 Task: Forward email with the signature Claire Howard with the subject 'Request for a refund' from softage.1@softage.net to 'softage.4@softage.net' with the message 'Would it be possible to schedule a project review meeting next week?'
Action: Mouse moved to (1195, 245)
Screenshot: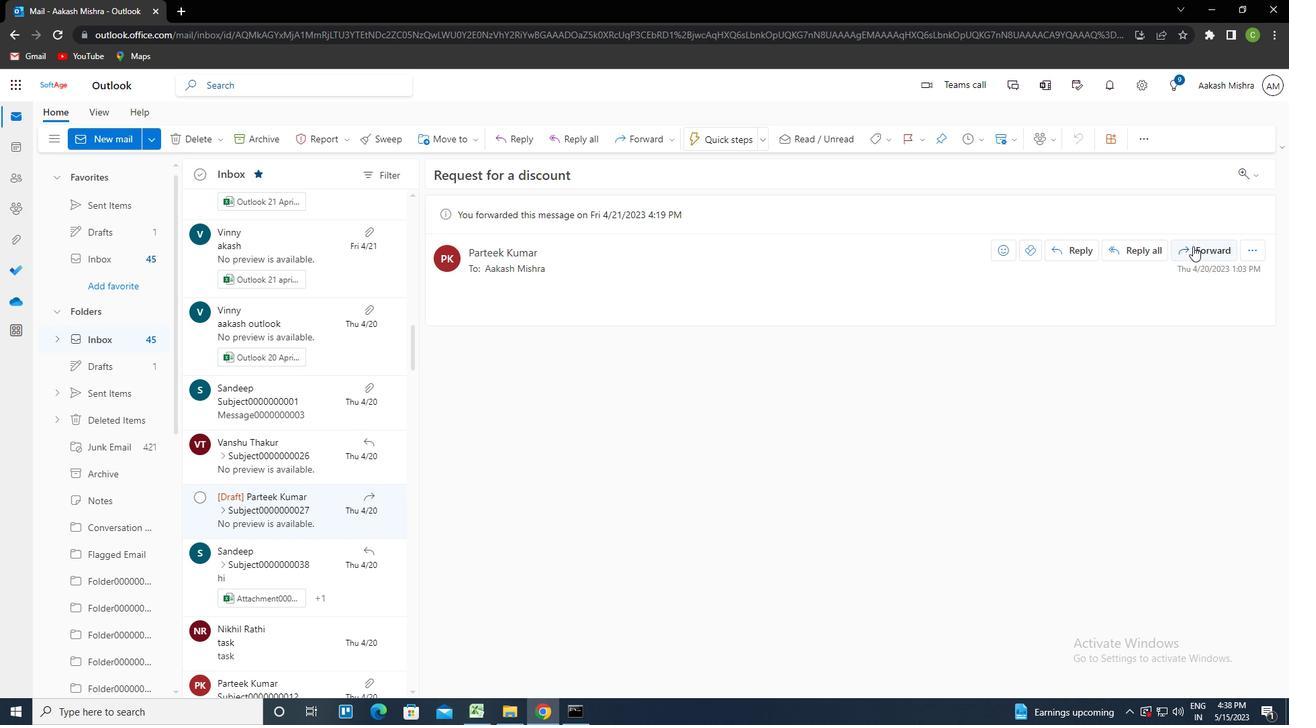 
Action: Mouse pressed left at (1195, 245)
Screenshot: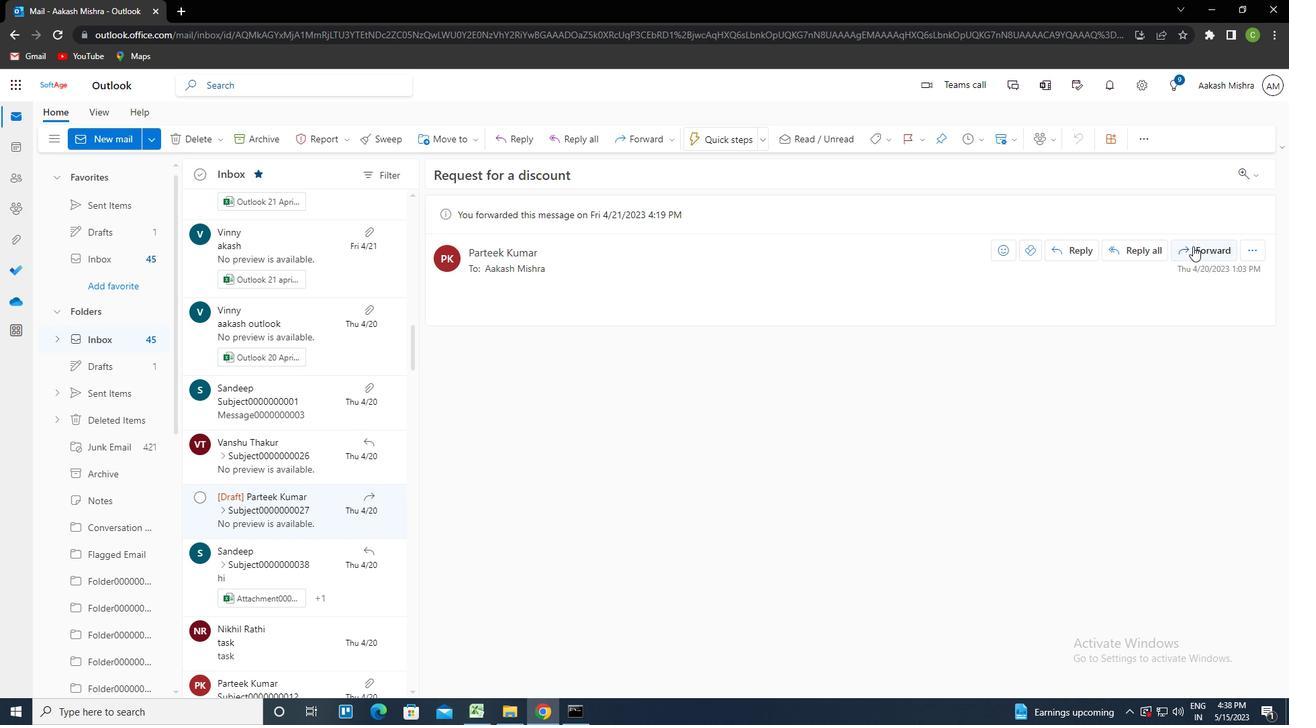 
Action: Mouse moved to (865, 146)
Screenshot: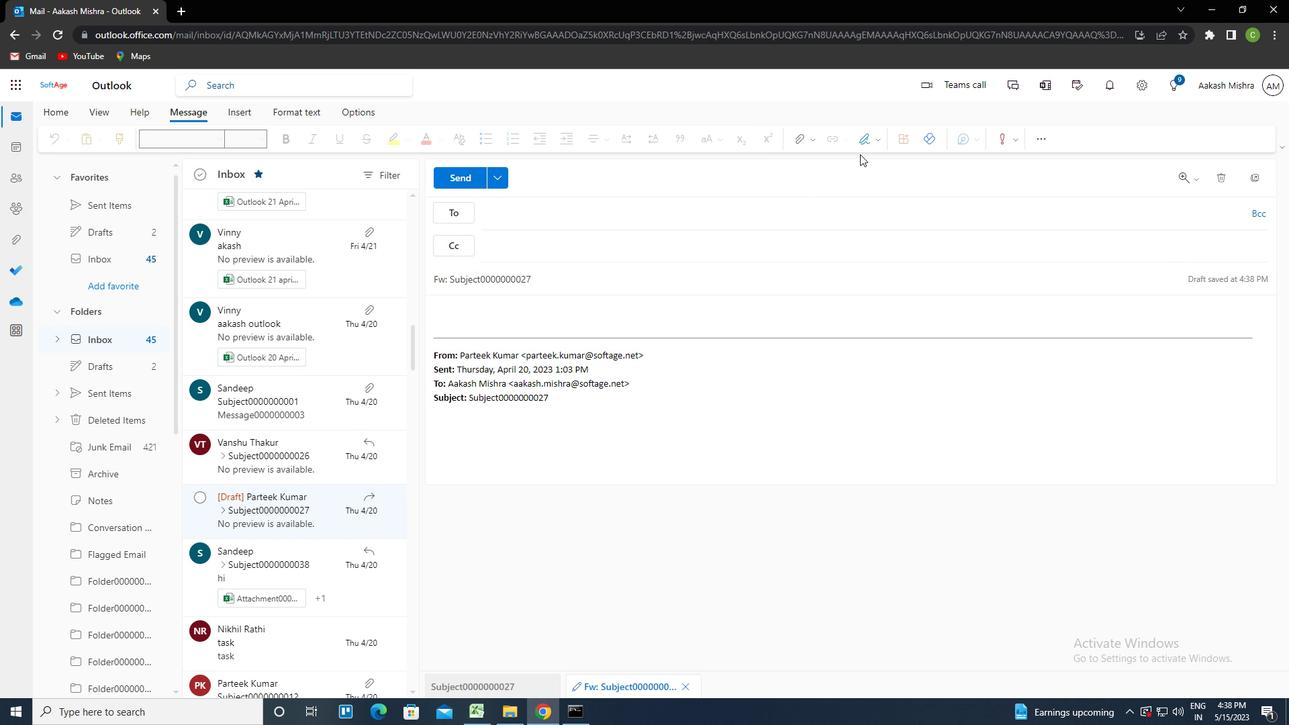 
Action: Mouse pressed left at (865, 146)
Screenshot: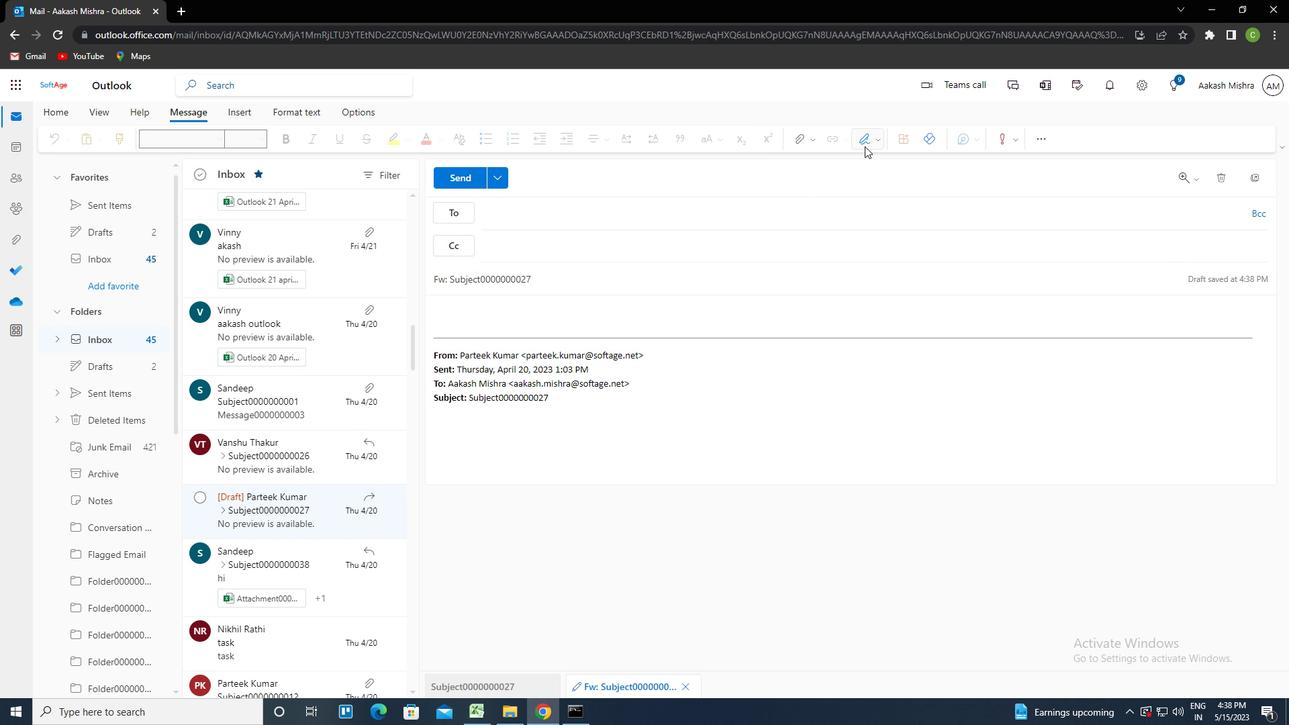 
Action: Mouse moved to (849, 190)
Screenshot: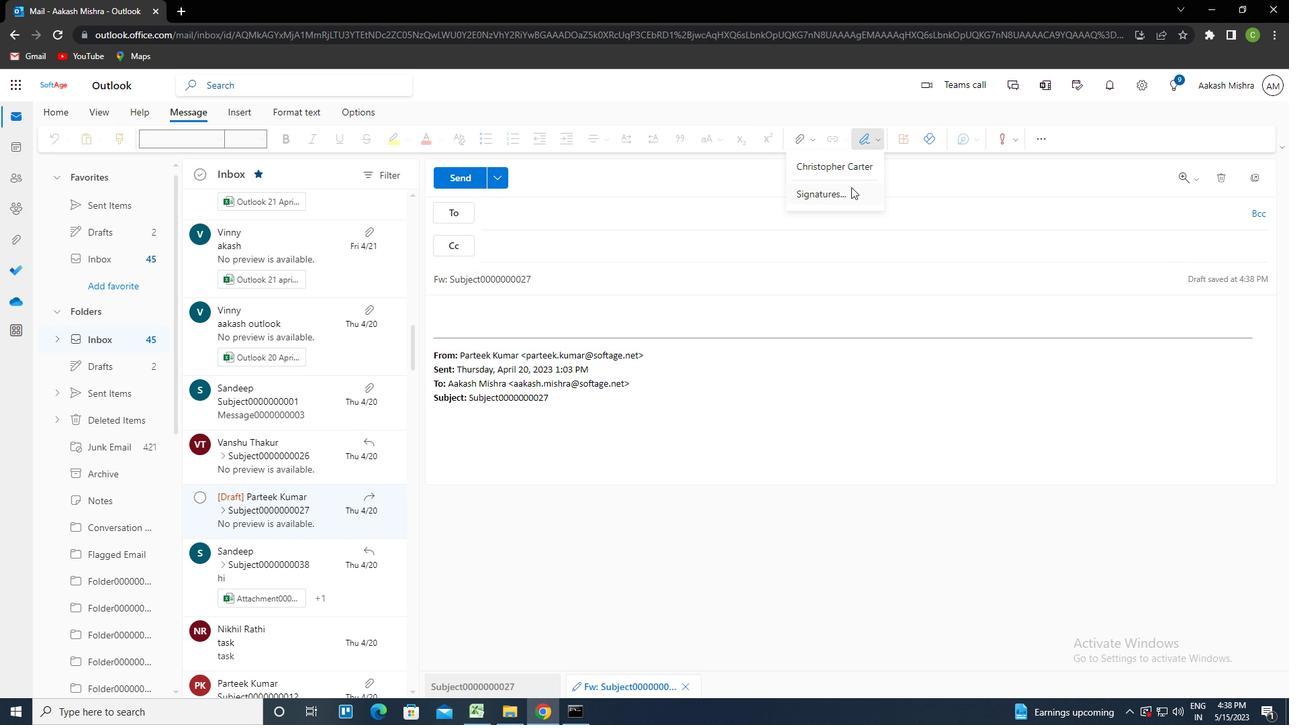 
Action: Mouse pressed left at (849, 190)
Screenshot: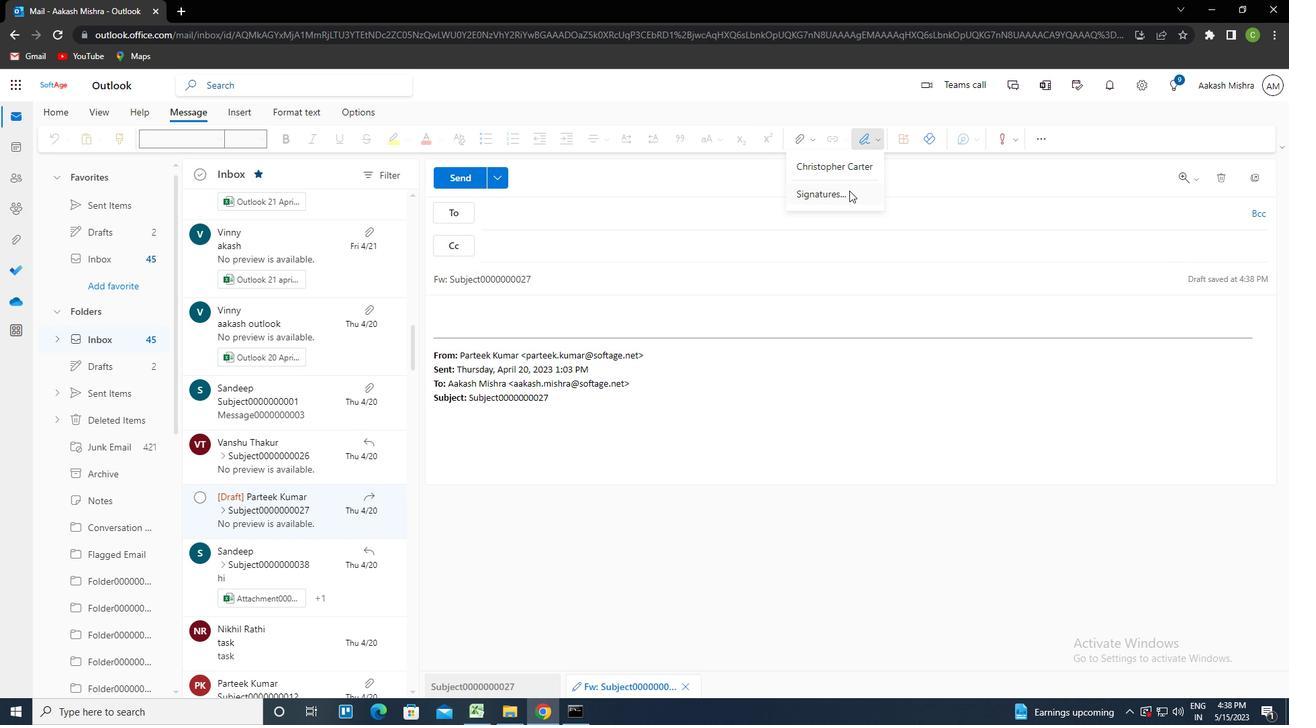 
Action: Mouse moved to (921, 251)
Screenshot: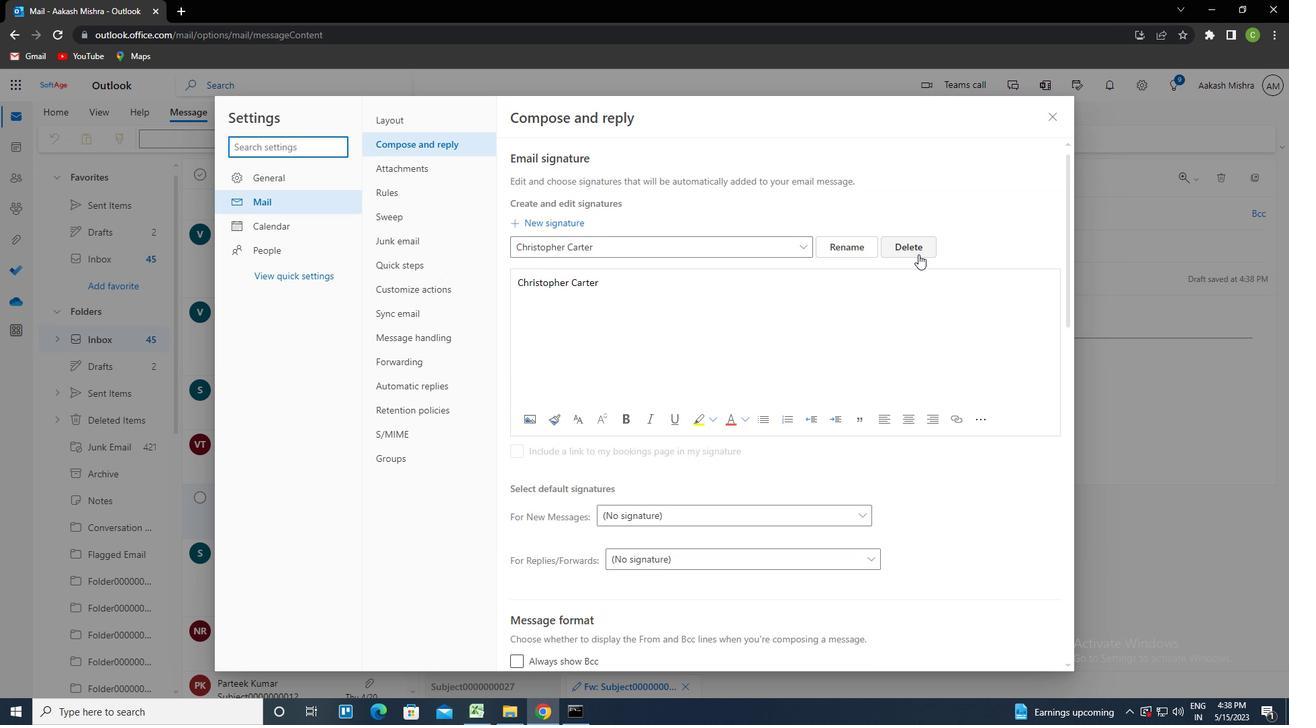 
Action: Mouse pressed left at (921, 251)
Screenshot: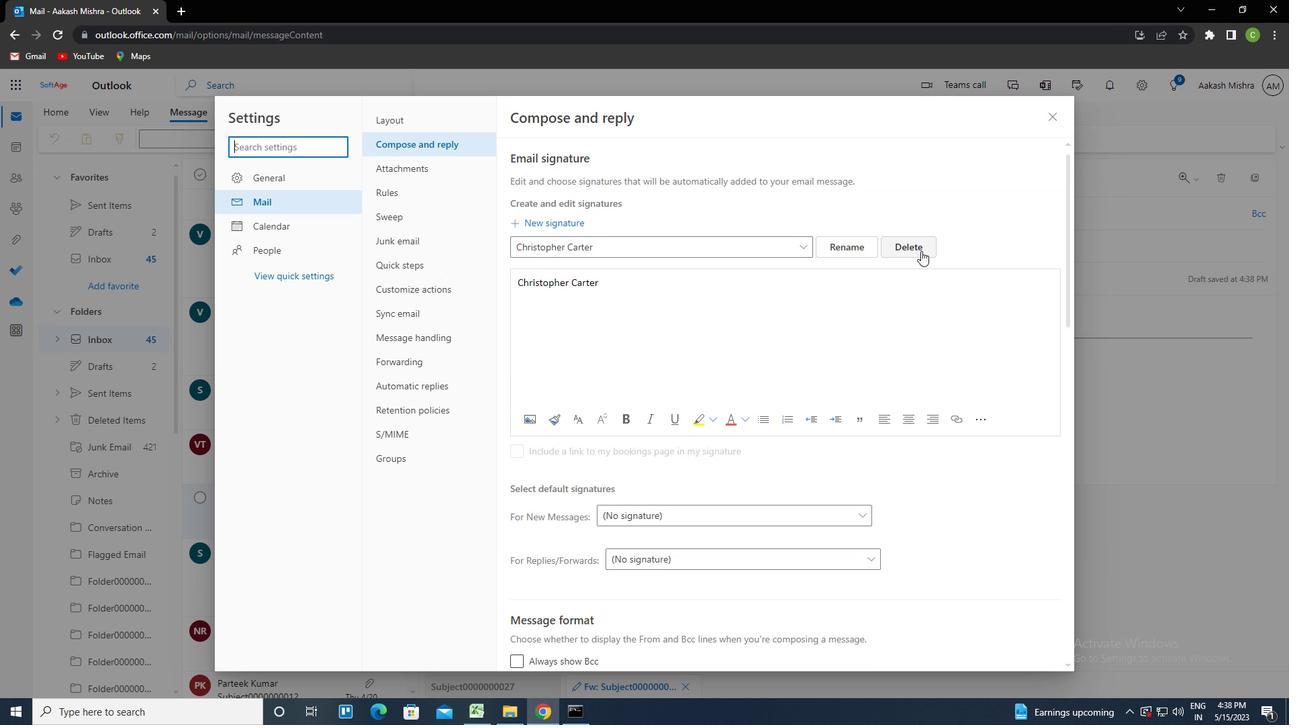 
Action: Mouse moved to (660, 251)
Screenshot: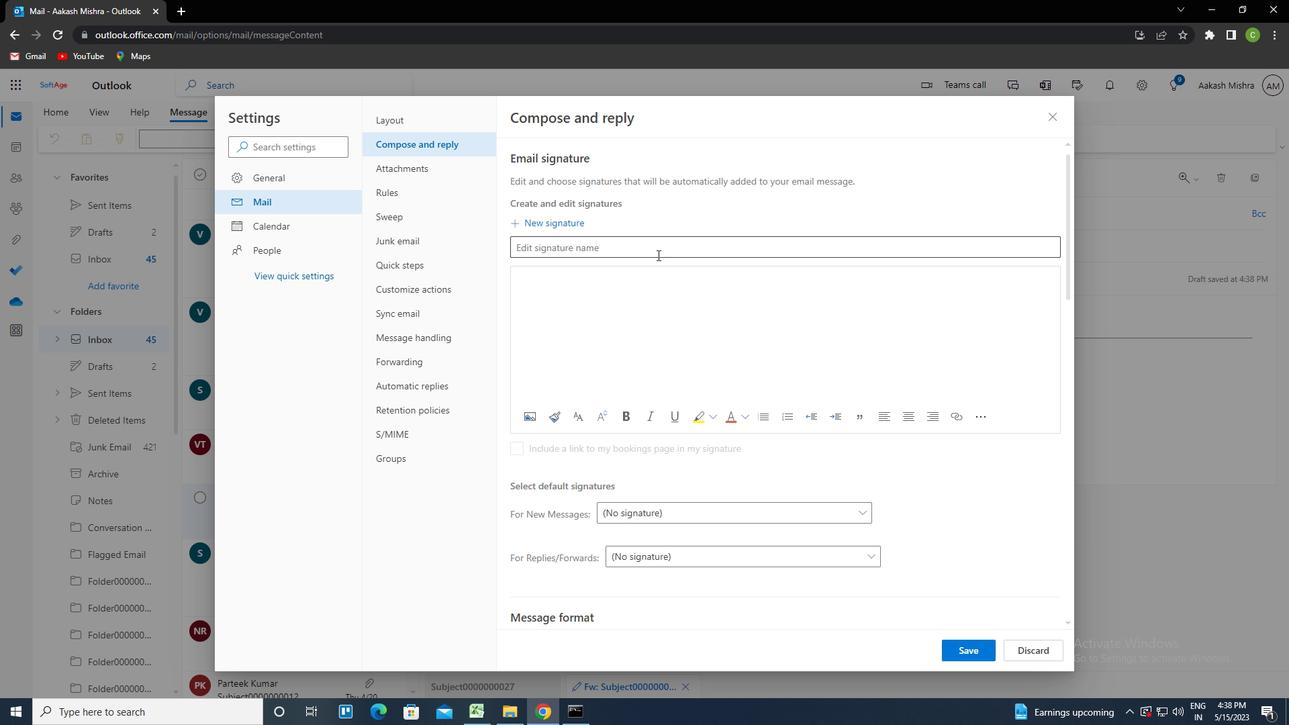 
Action: Mouse pressed left at (660, 251)
Screenshot: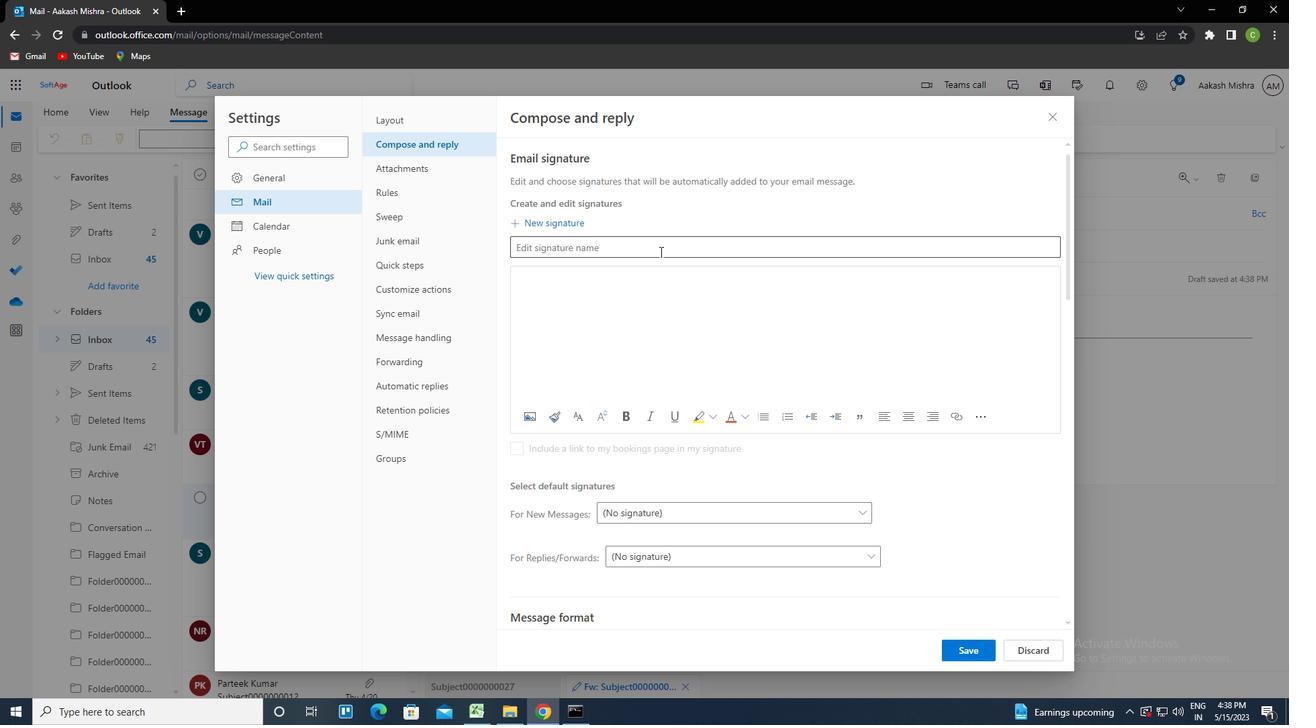 
Action: Key pressed <Key.caps_lock>c<Key.caps_lock>laire<Key.space><Key.caps_lock>h<Key.caps_lock>oward<Key.tab><Key.caps_lock>c<Key.caps_lock>laire<Key.space><Key.caps_lock>h<Key.caps_lock>oward
Screenshot: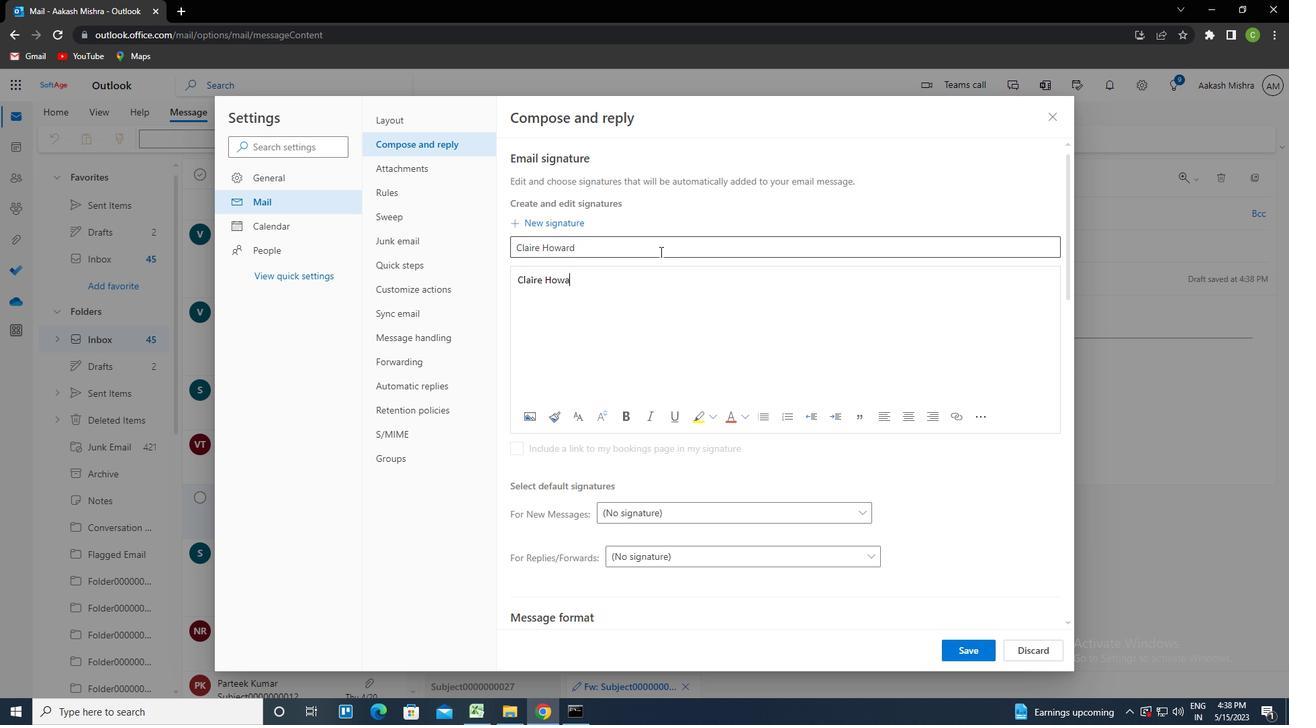 
Action: Mouse moved to (979, 648)
Screenshot: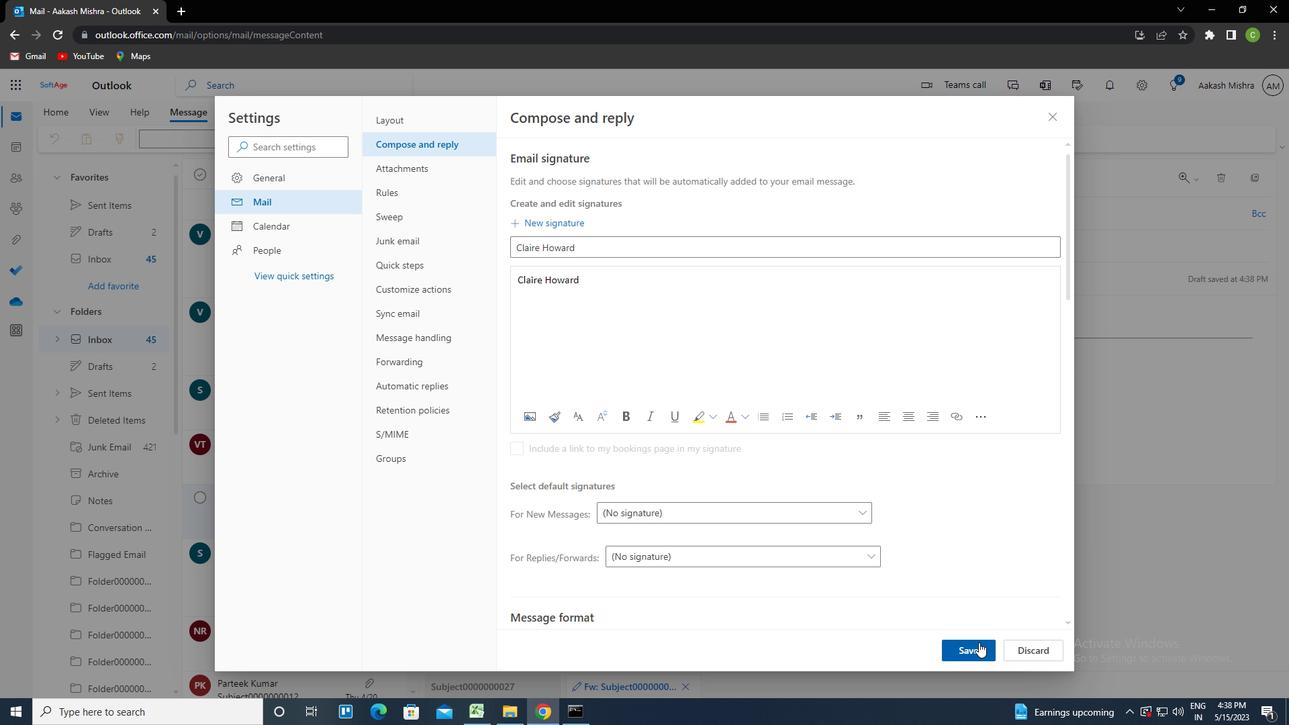 
Action: Mouse pressed left at (979, 648)
Screenshot: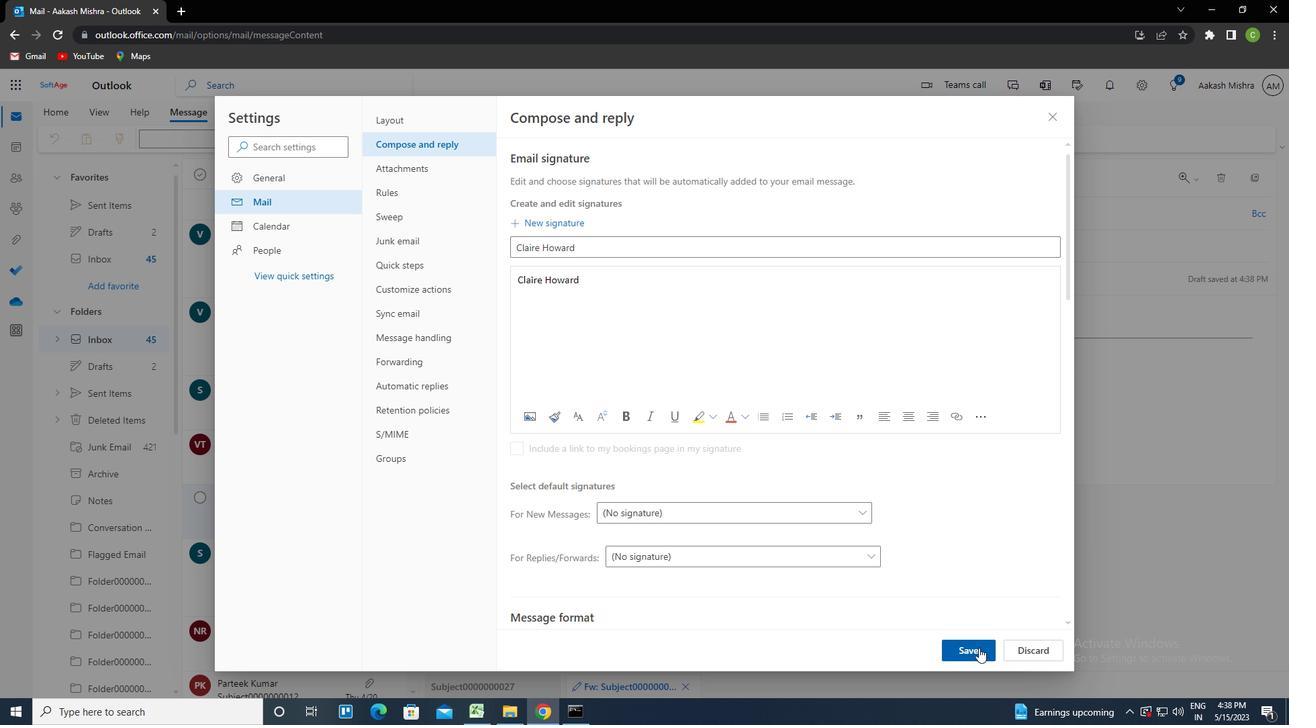 
Action: Mouse moved to (1057, 116)
Screenshot: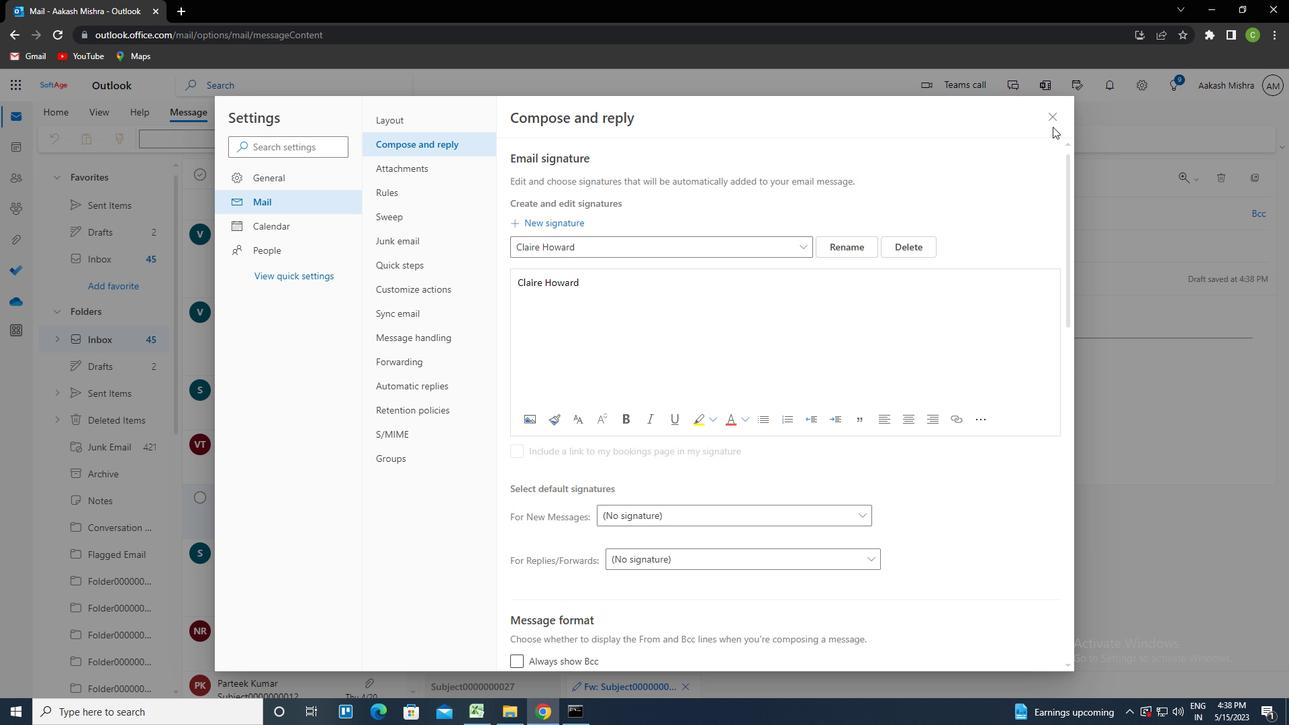 
Action: Mouse pressed left at (1057, 116)
Screenshot: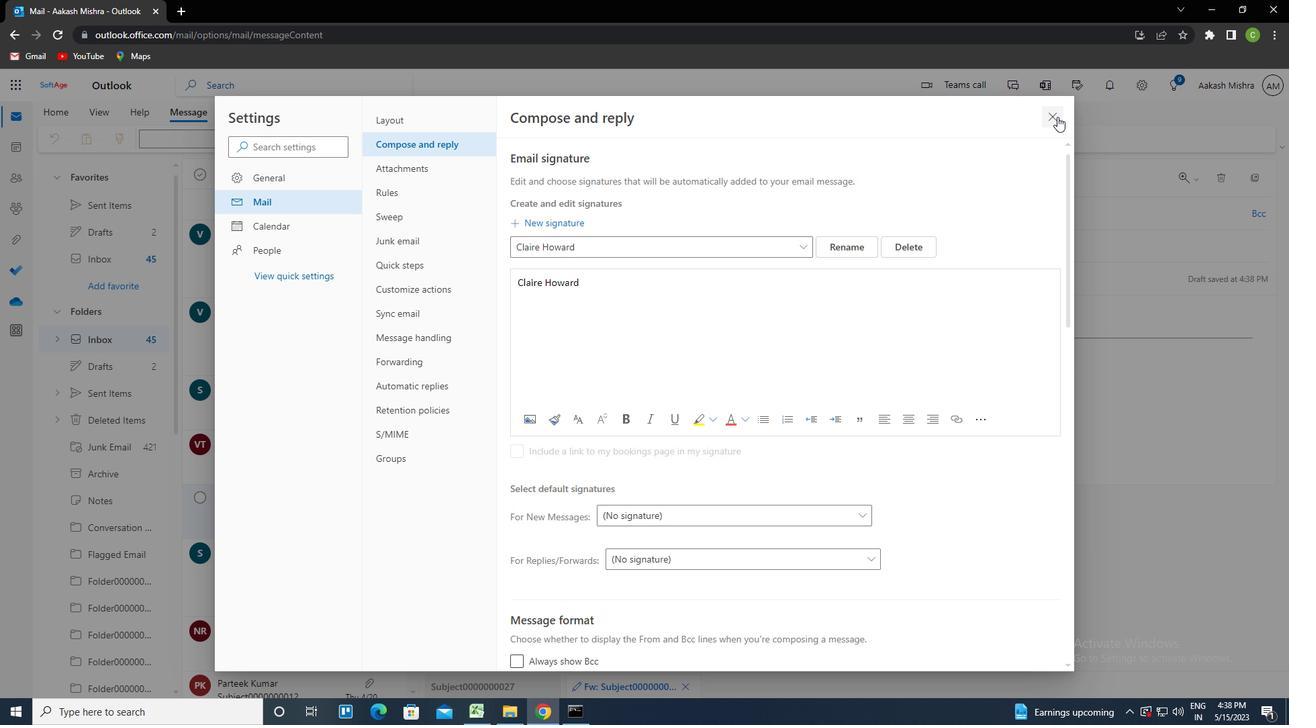 
Action: Mouse moved to (873, 142)
Screenshot: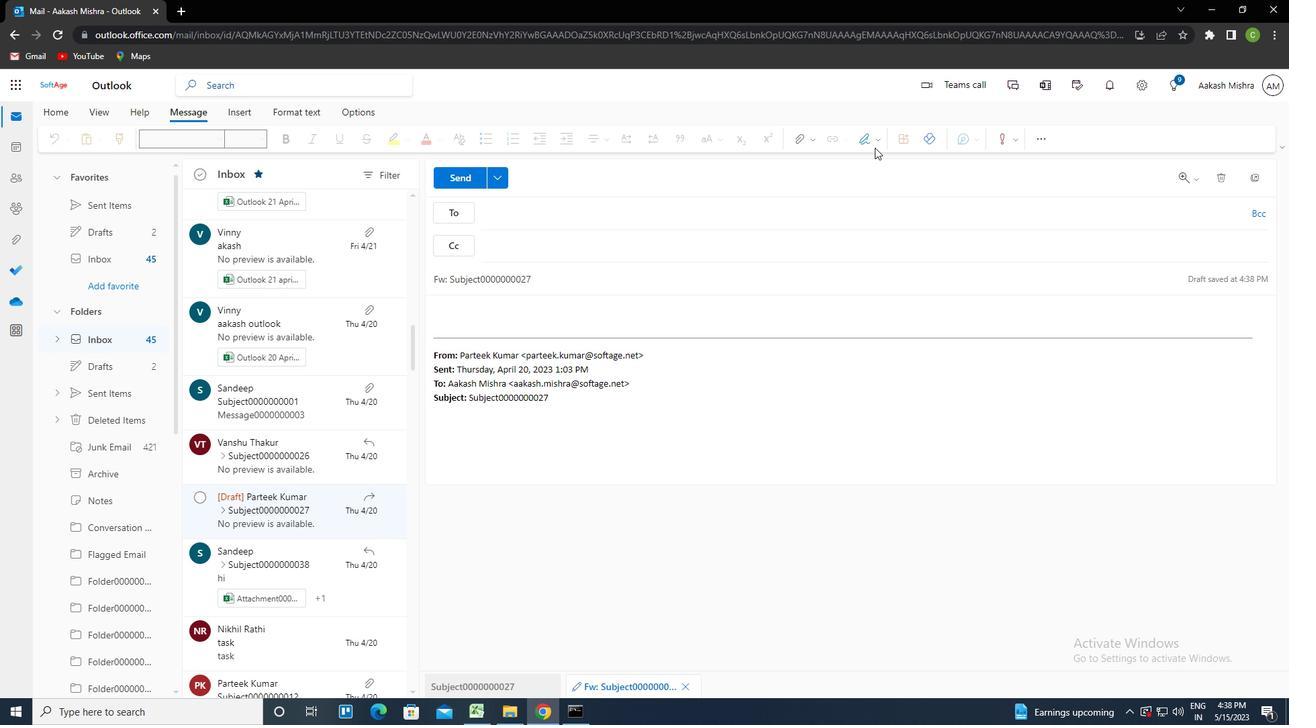 
Action: Mouse pressed left at (873, 142)
Screenshot: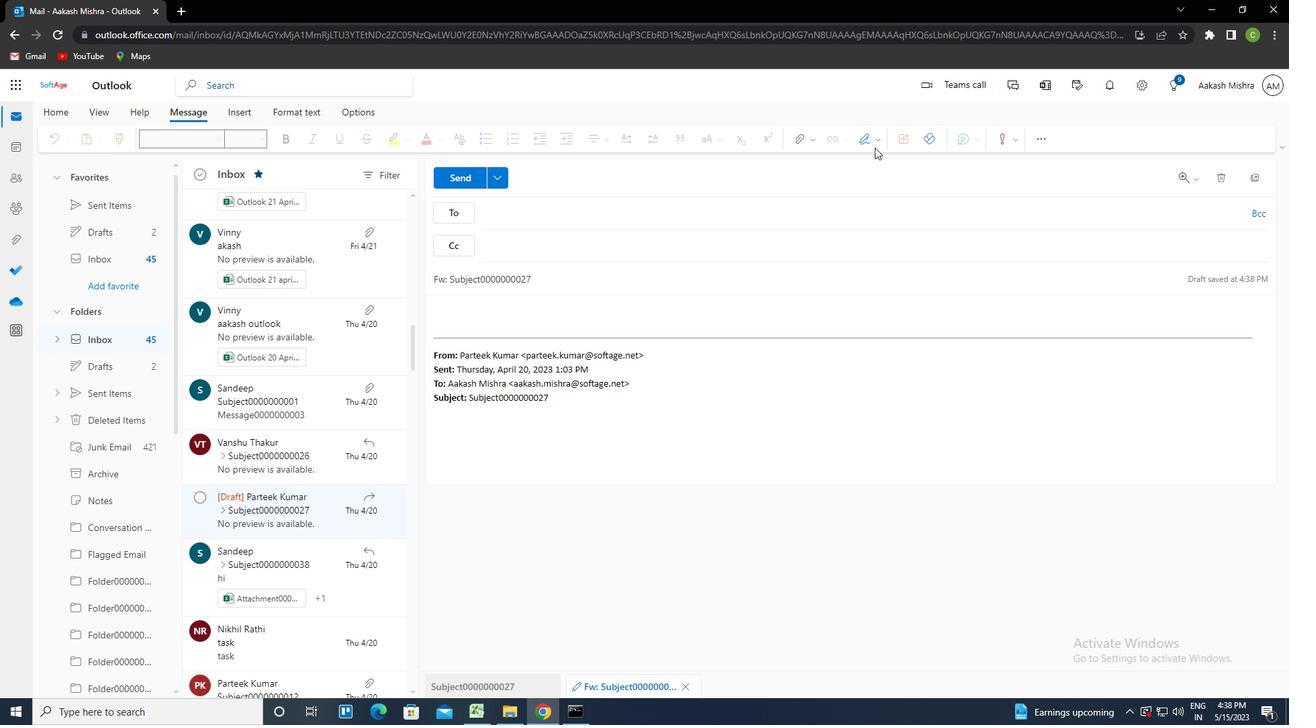 
Action: Mouse moved to (852, 164)
Screenshot: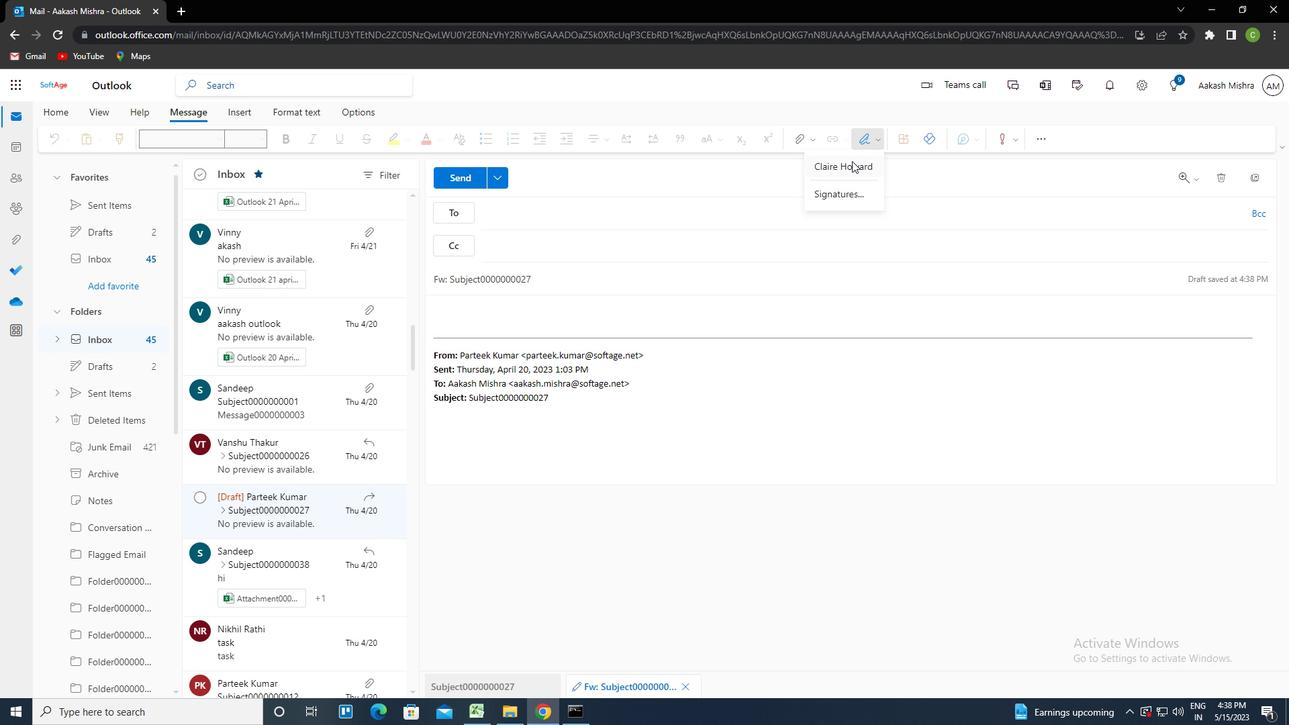
Action: Mouse pressed left at (852, 164)
Screenshot: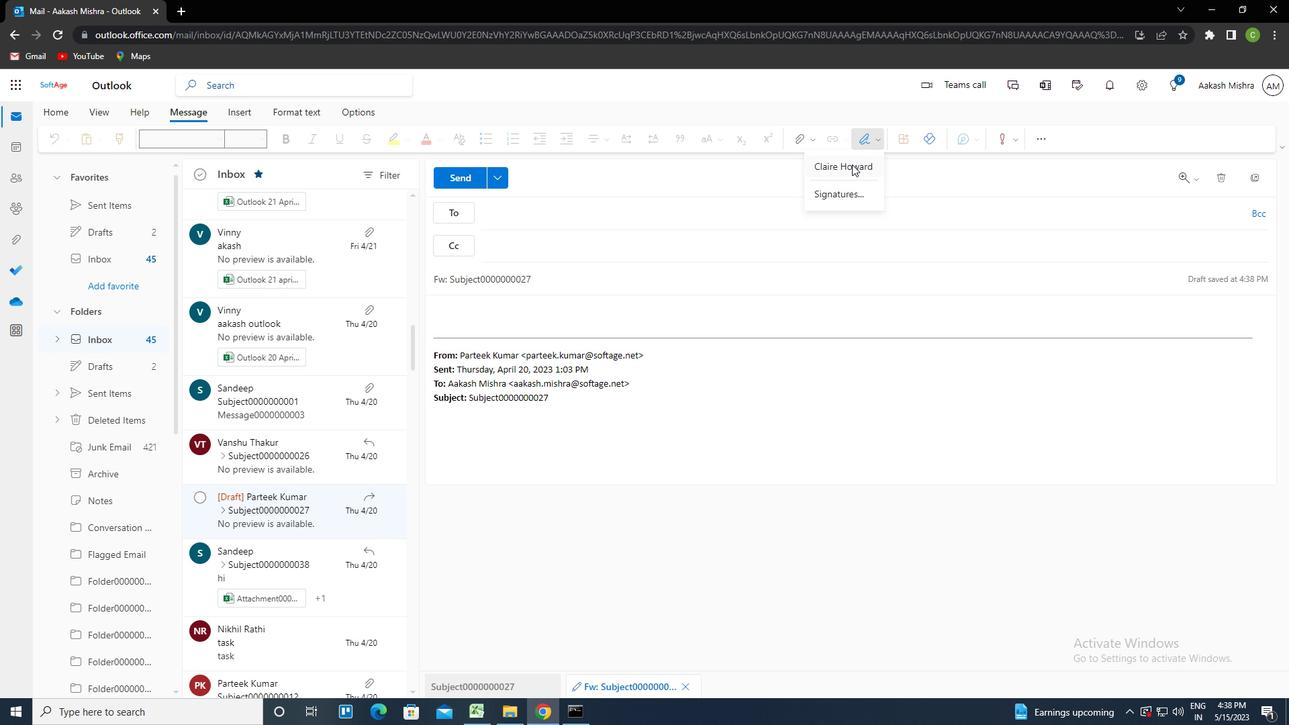 
Action: Mouse moved to (556, 284)
Screenshot: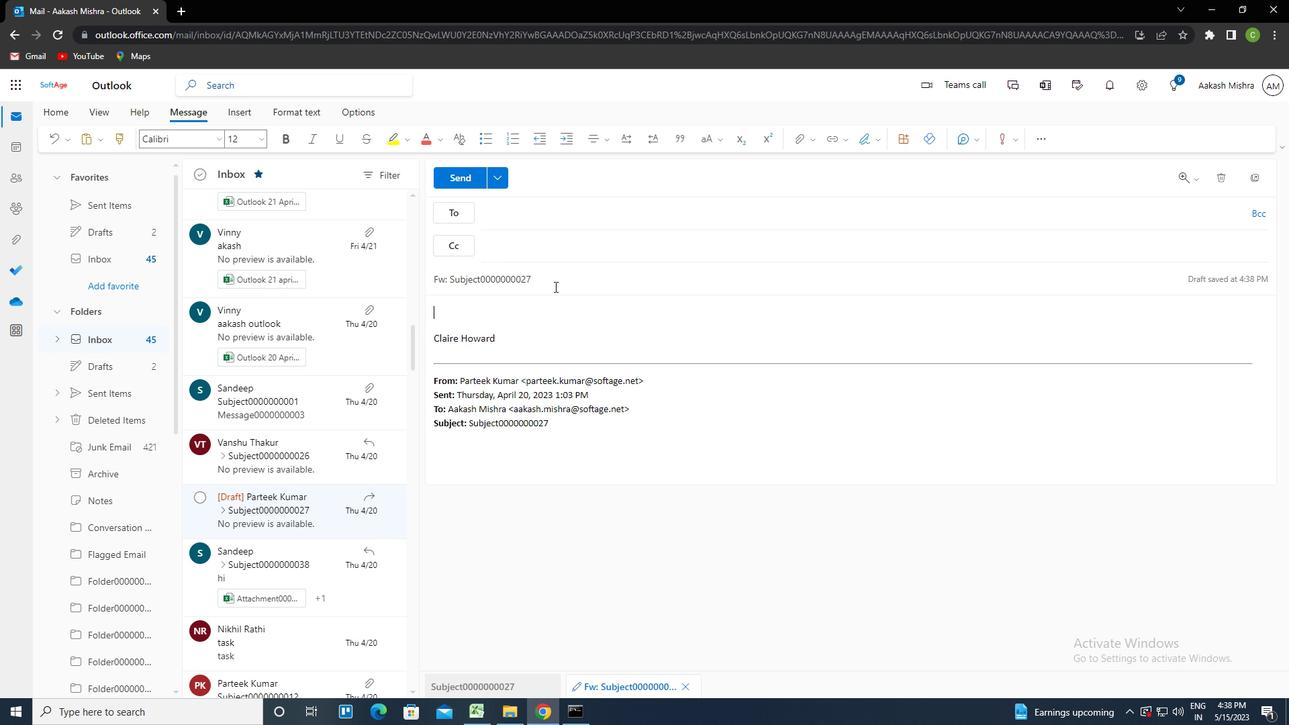 
Action: Mouse pressed left at (556, 284)
Screenshot: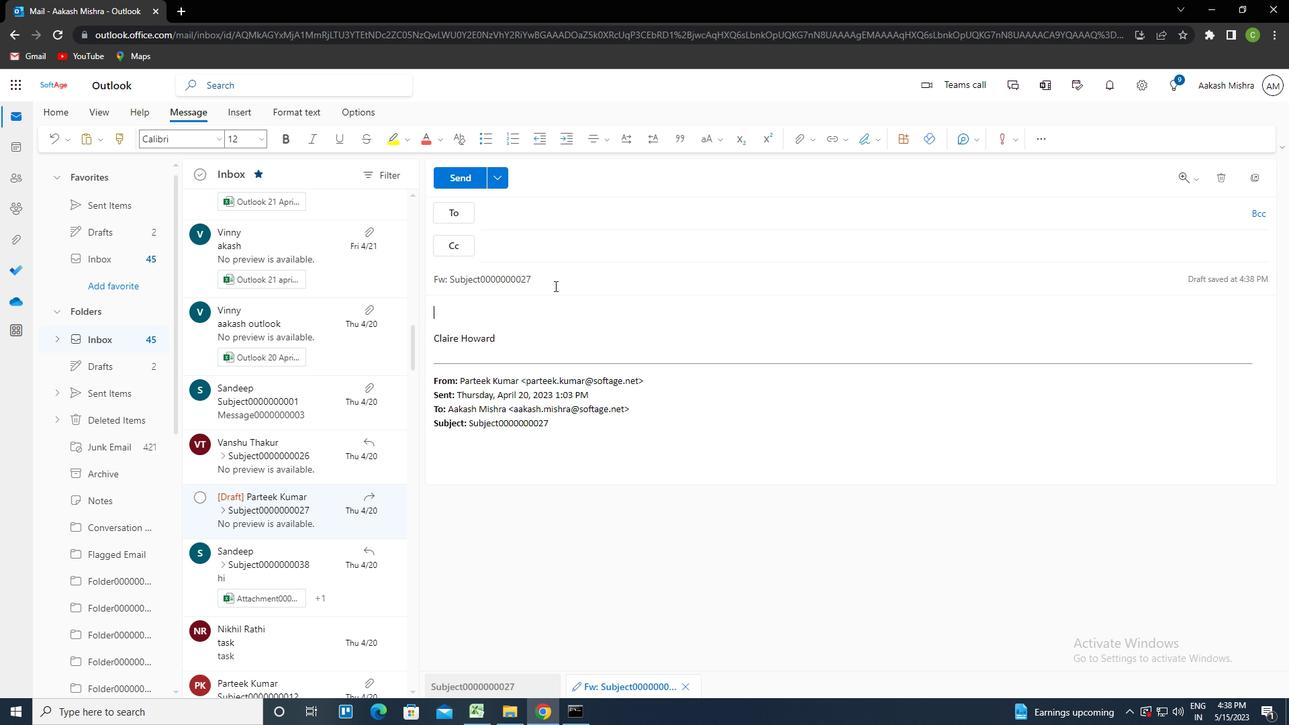 
Action: Mouse moved to (556, 282)
Screenshot: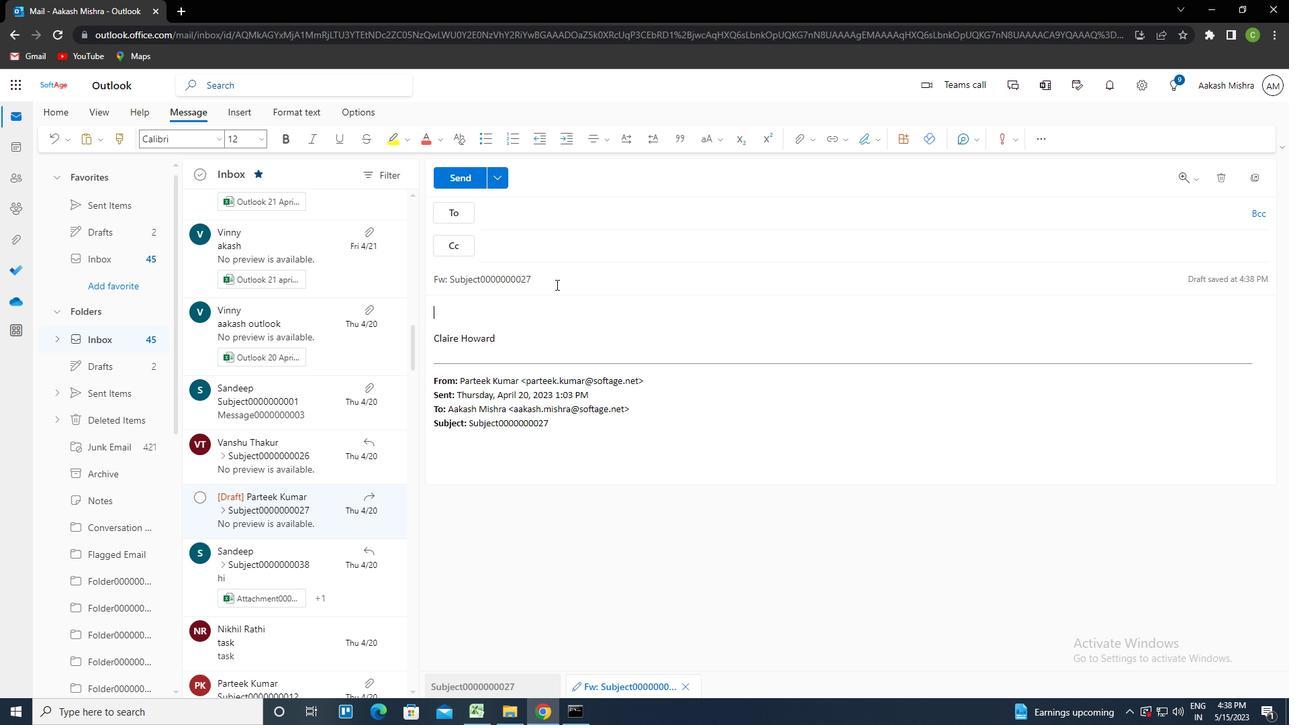 
Action: Key pressed <Key.shift><Key.shift><Key.left><Key.delete><Key.caps_lock>ctrl+R<Key.caps_lock>EQUEST<Key.space>FOR<Key.space>A<Key.space>REFUND
Screenshot: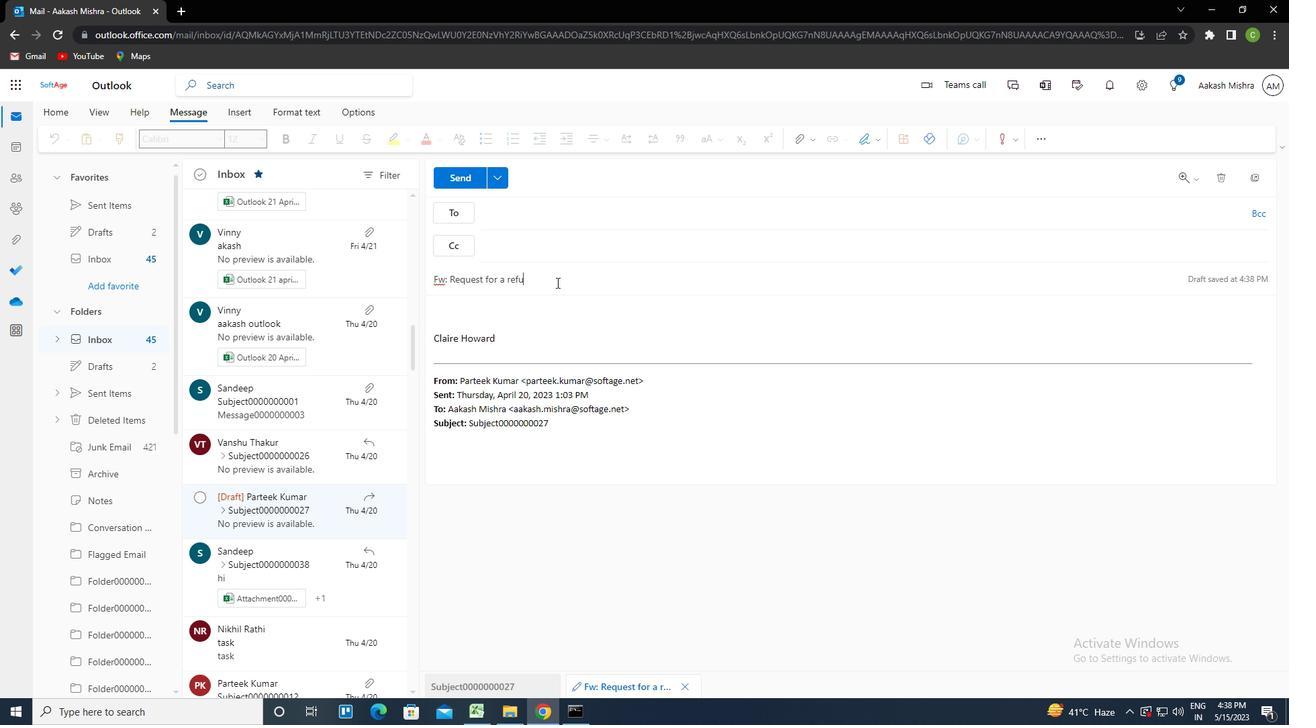 
Action: Mouse moved to (529, 218)
Screenshot: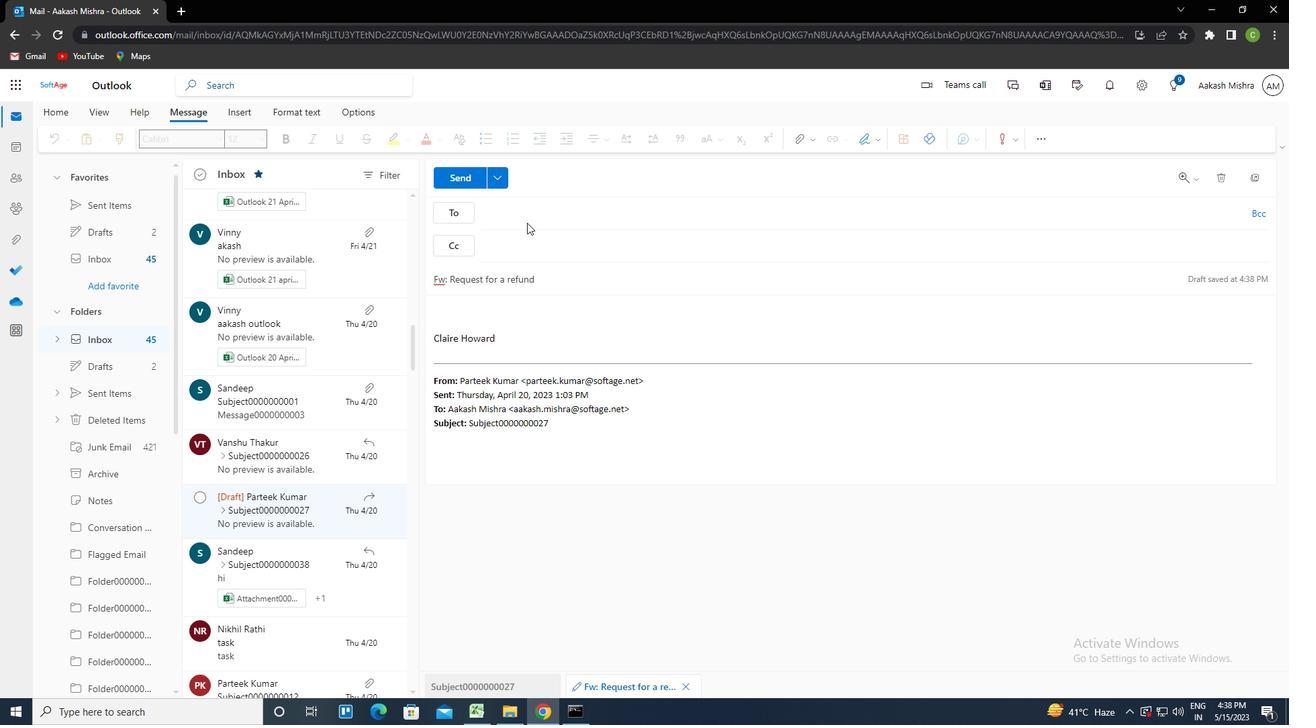 
Action: Mouse pressed left at (529, 218)
Screenshot: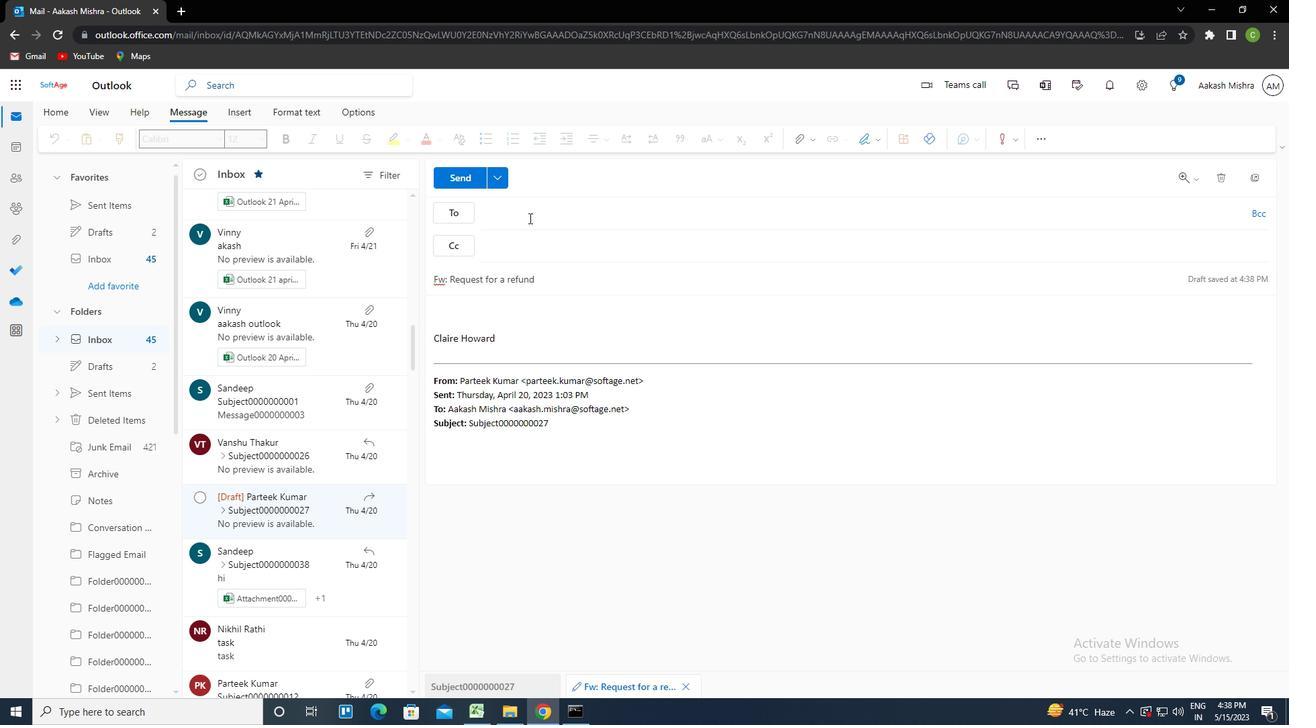
Action: Key pressed SOFTAGE.4<Key.shift>@SOFTAGE.NET<Key.enter>
Screenshot: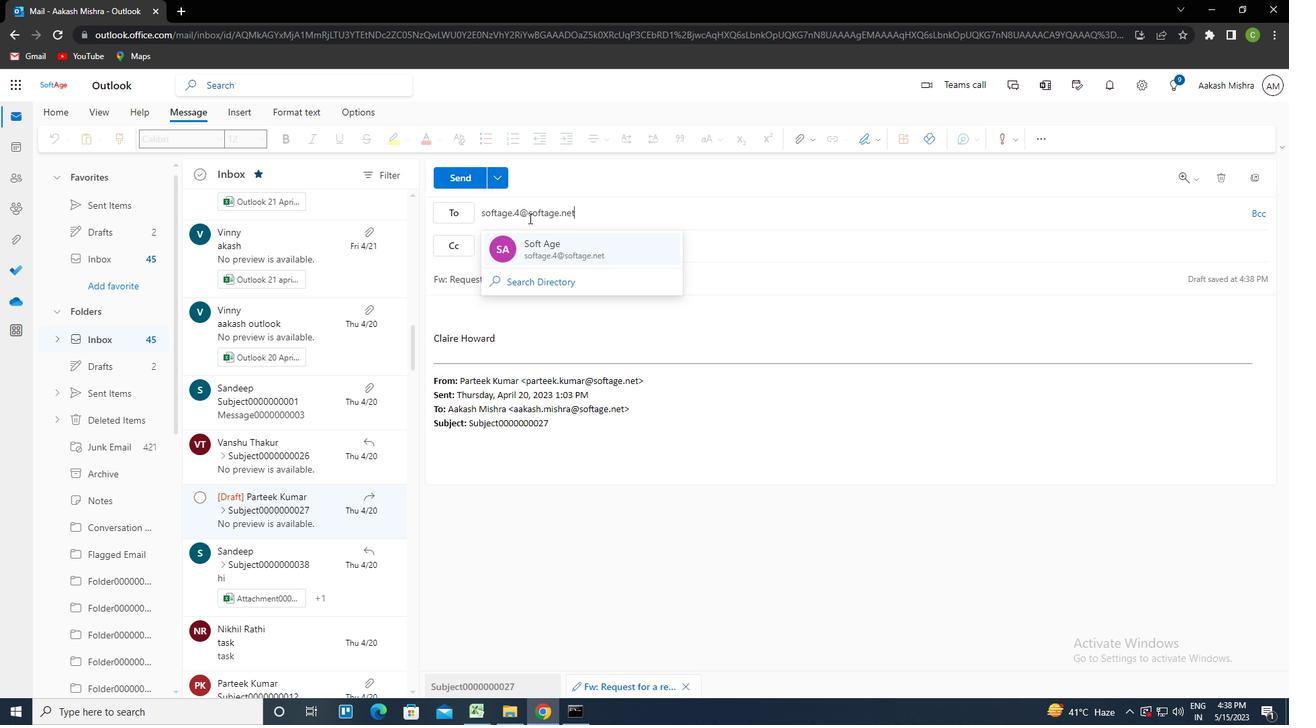 
Action: Mouse moved to (499, 308)
Screenshot: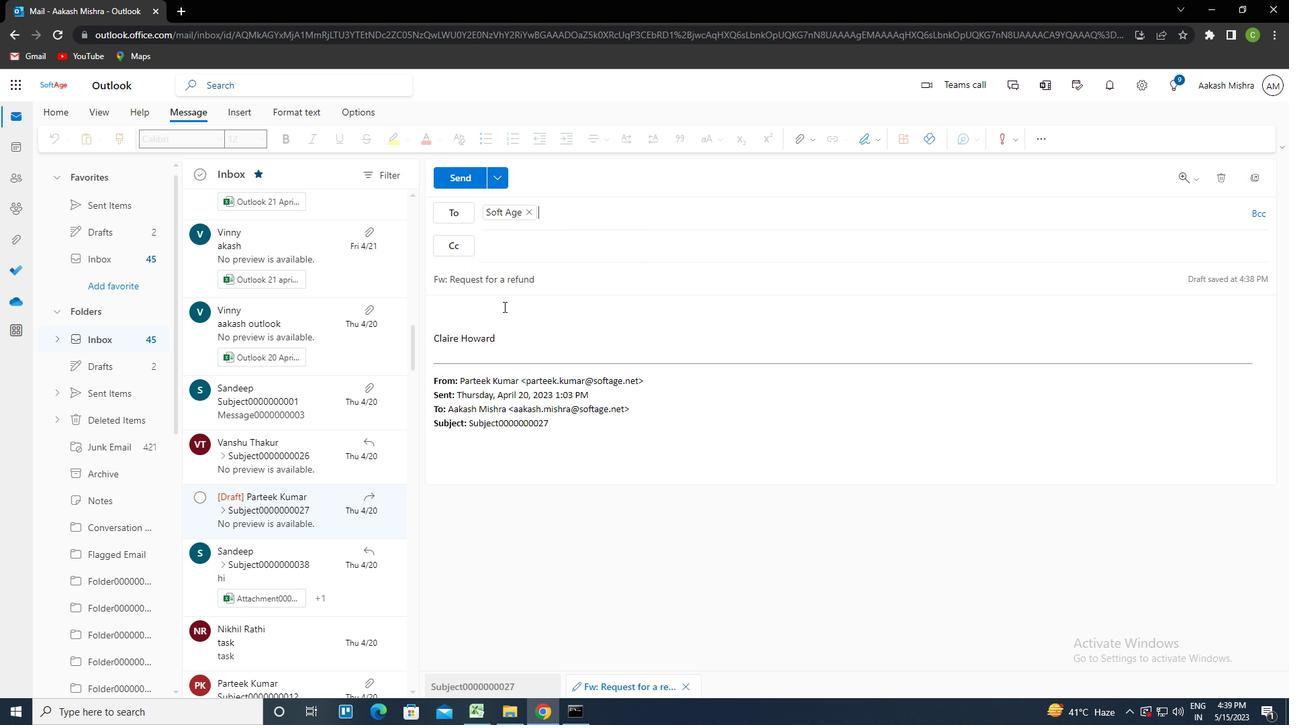 
Action: Mouse pressed left at (499, 308)
Screenshot: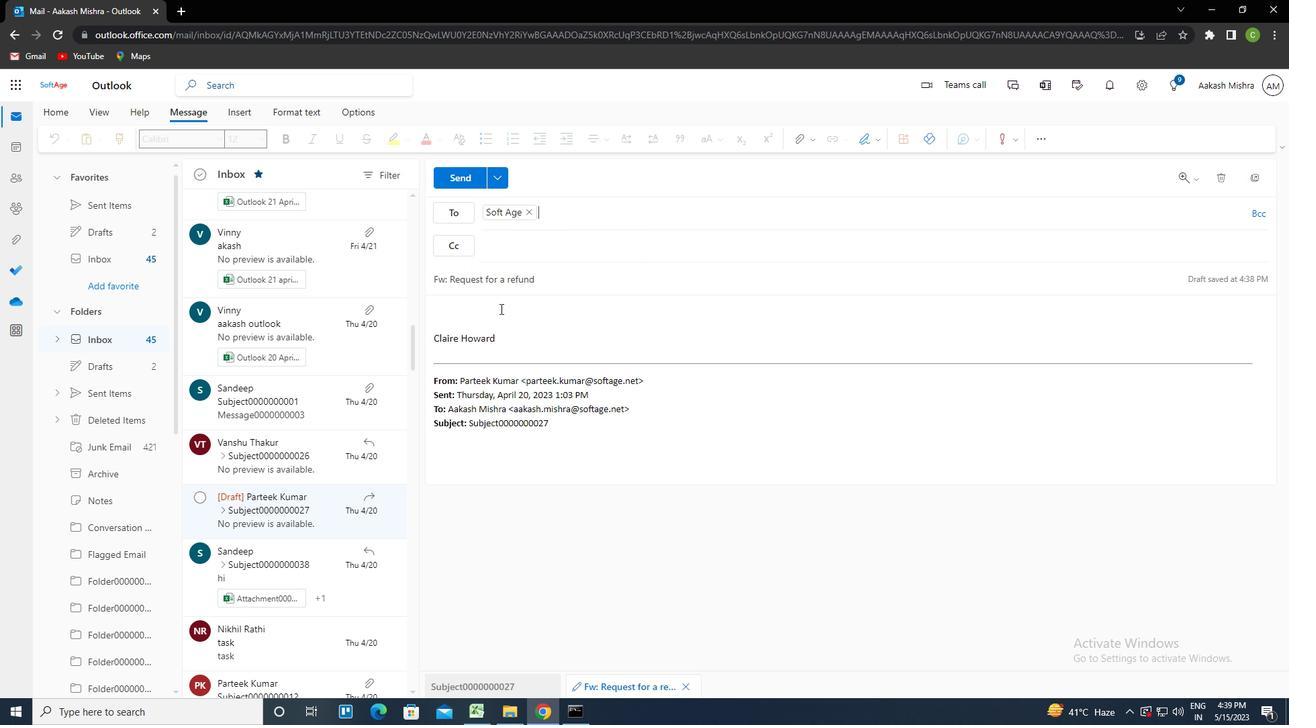 
Action: Key pressed <Key.caps_lock>W<Key.caps_lock>OULD<Key.space>IT<Key.space>BE<Key.space>POSSIBLE<Key.space>TO<Key.space>SCHEDULE<Key.space>A<Key.space>PROJECT<Key.space>REVIEW<Key.space>MEETING<Key.space>NEXT<Key.space>WEEK<Key.shift_r><Key.shift_r><Key.shift_r><Key.shift_r><Key.shift_r><Key.shift_r><Key.shift_r><Key.shift_r><Key.shift_r><Key.shift_r><Key.shift_r><Key.shift_r><Key.shift_r><Key.shift_r><Key.shift_r><Key.shift_r><Key.shift_r><Key.shift_r>?
Screenshot: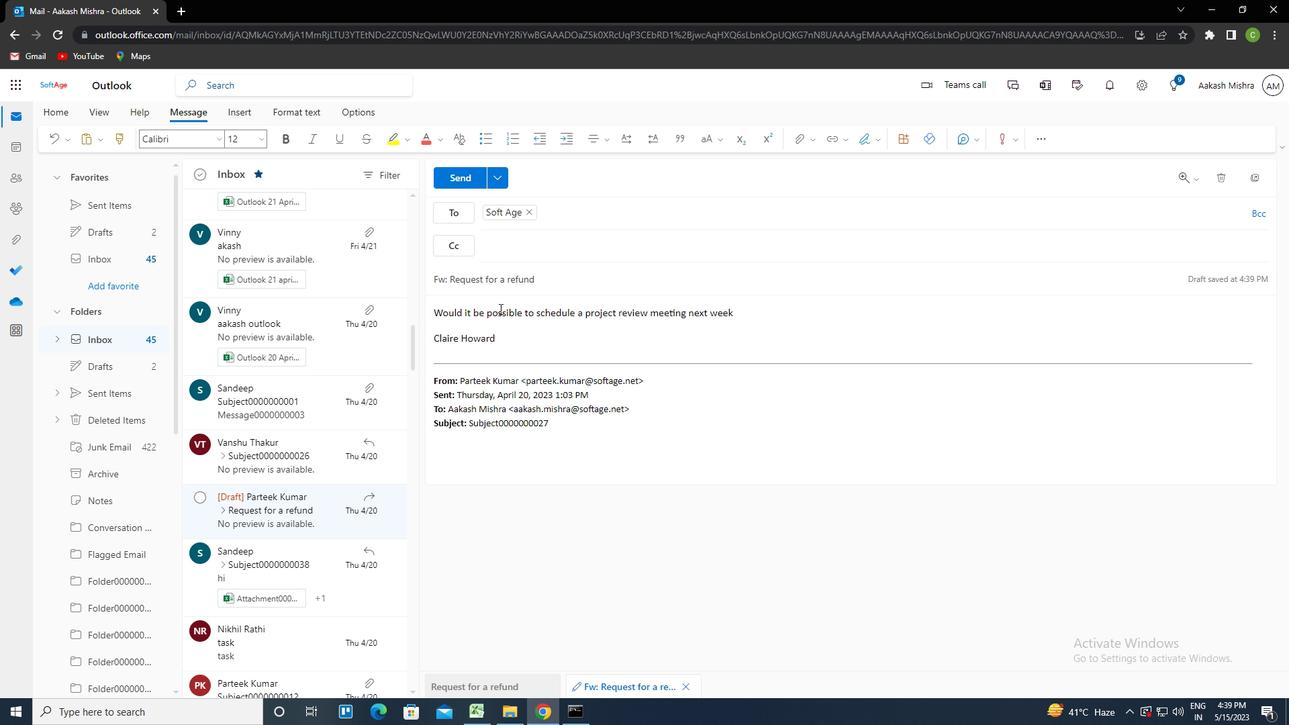 
Action: Mouse moved to (462, 178)
Screenshot: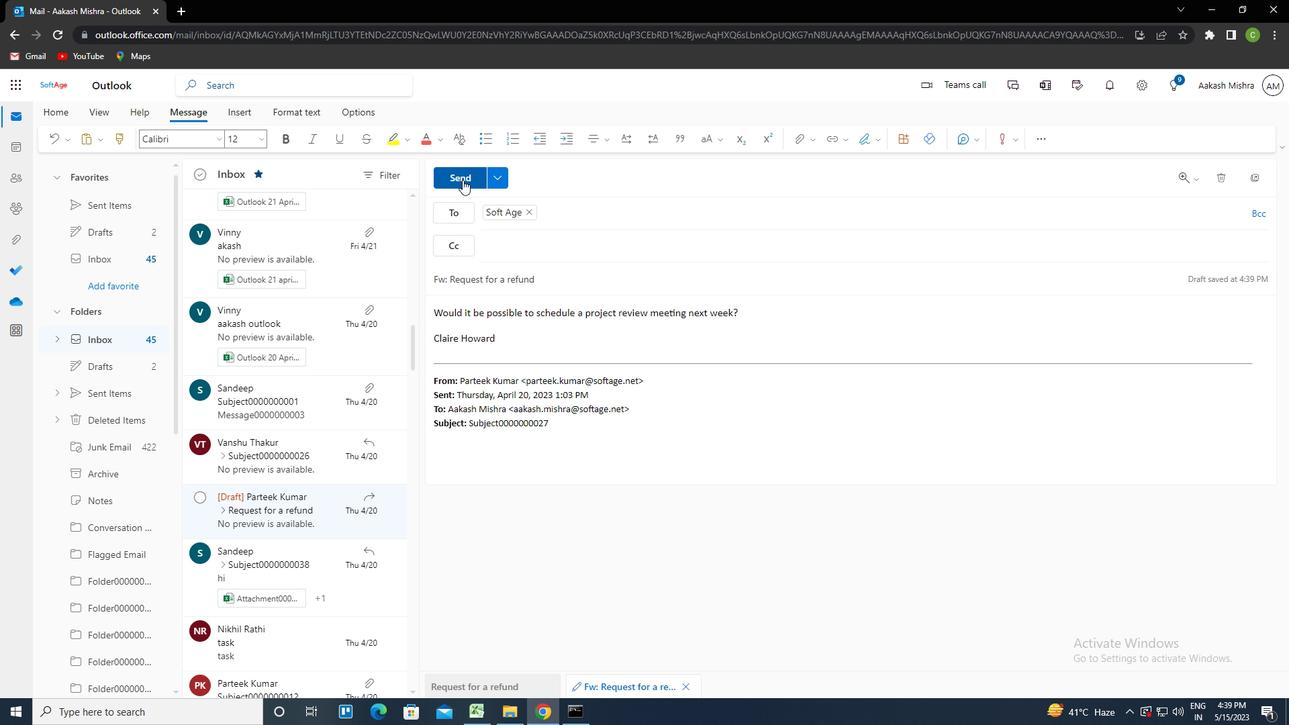 
Action: Mouse pressed left at (462, 178)
Screenshot: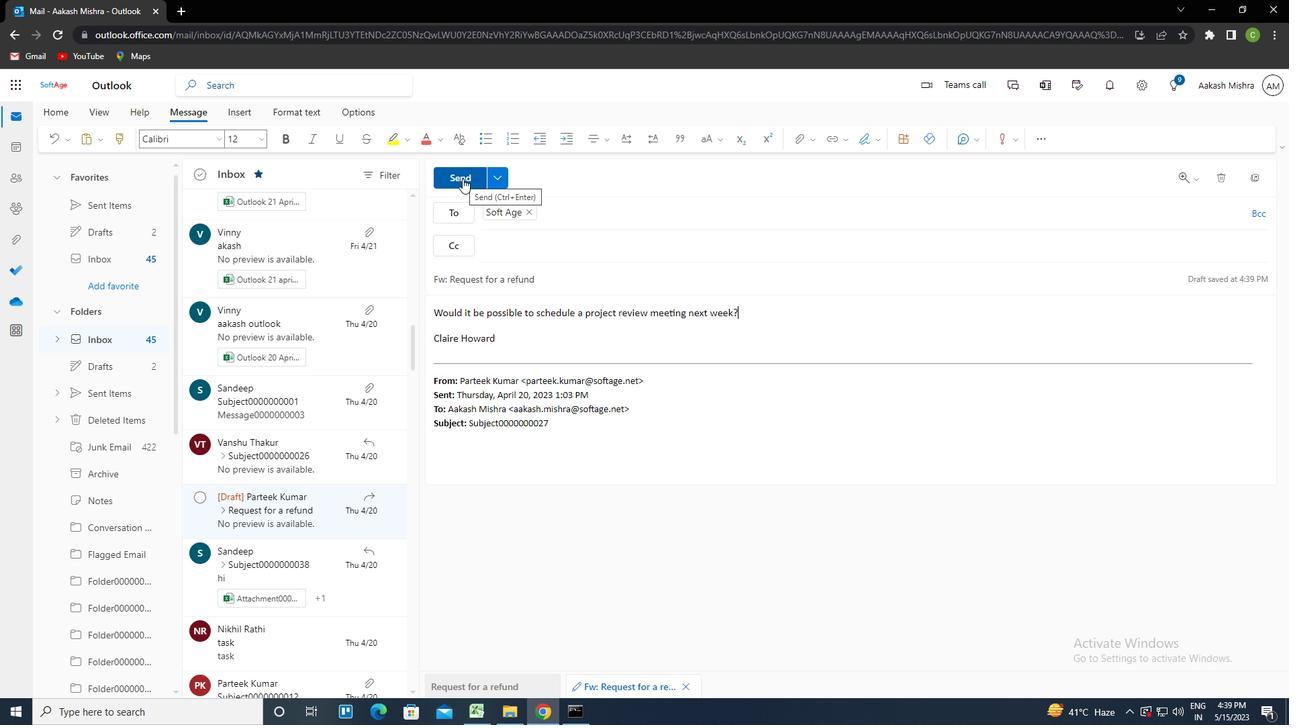 
Action: Mouse moved to (470, 227)
Screenshot: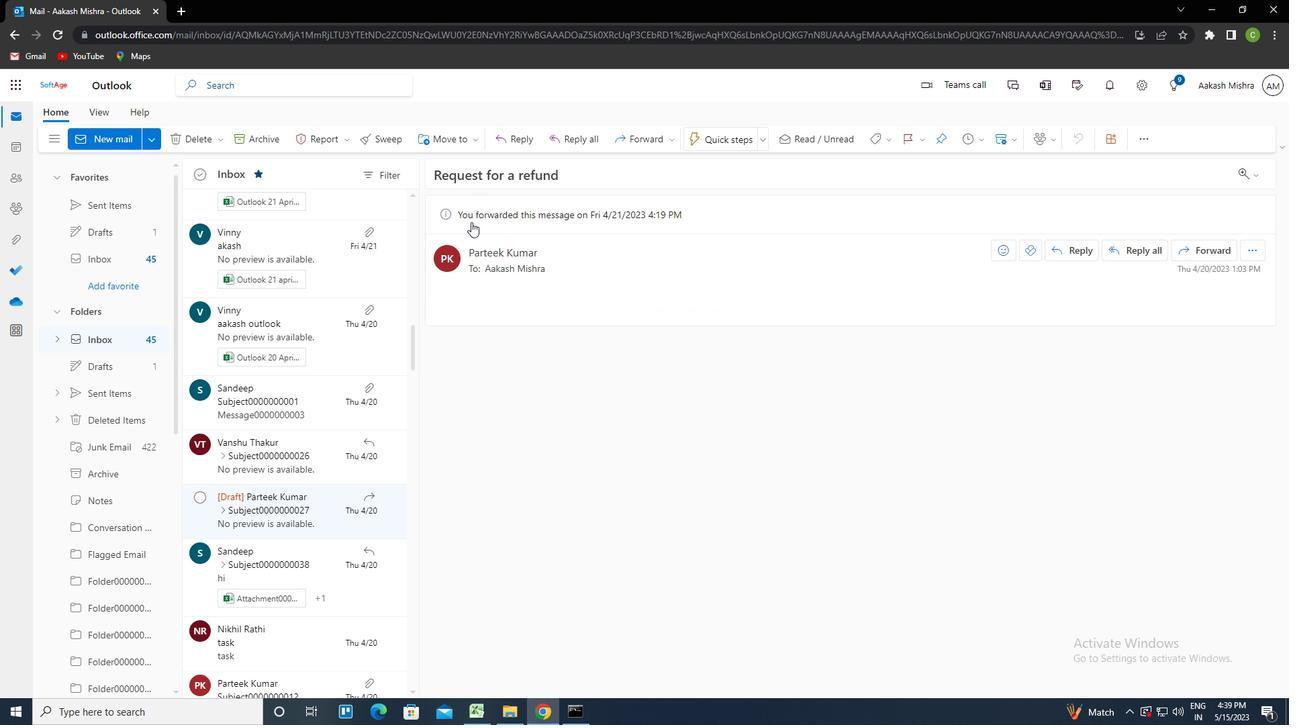 
